 Task: Find a round trip flight from Vienna to Prague, departing on July 23 and returning on July 27, with a flight duration under 1 hour.
Action: Mouse pressed left at (296, 217)
Screenshot: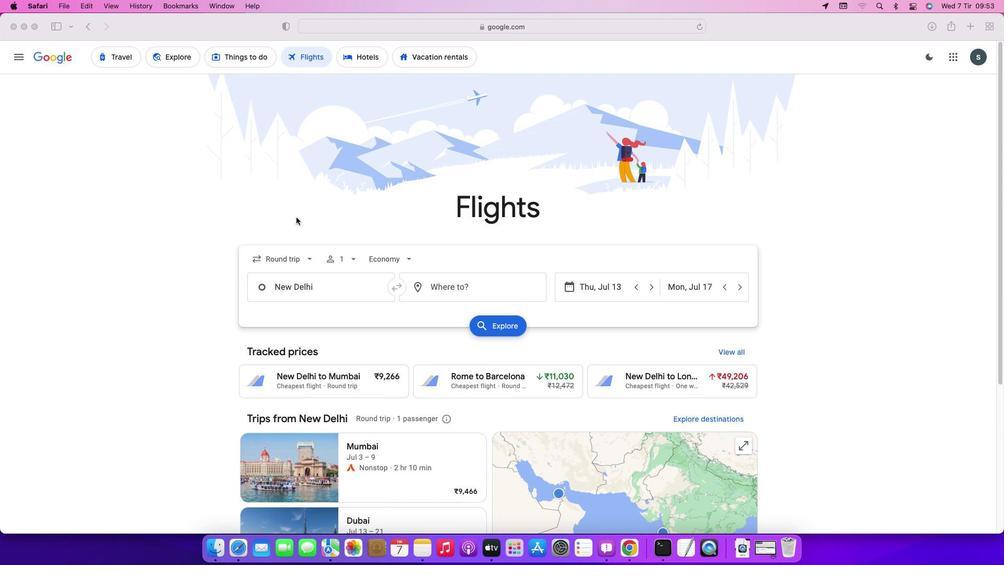 
Action: Mouse moved to (302, 256)
Screenshot: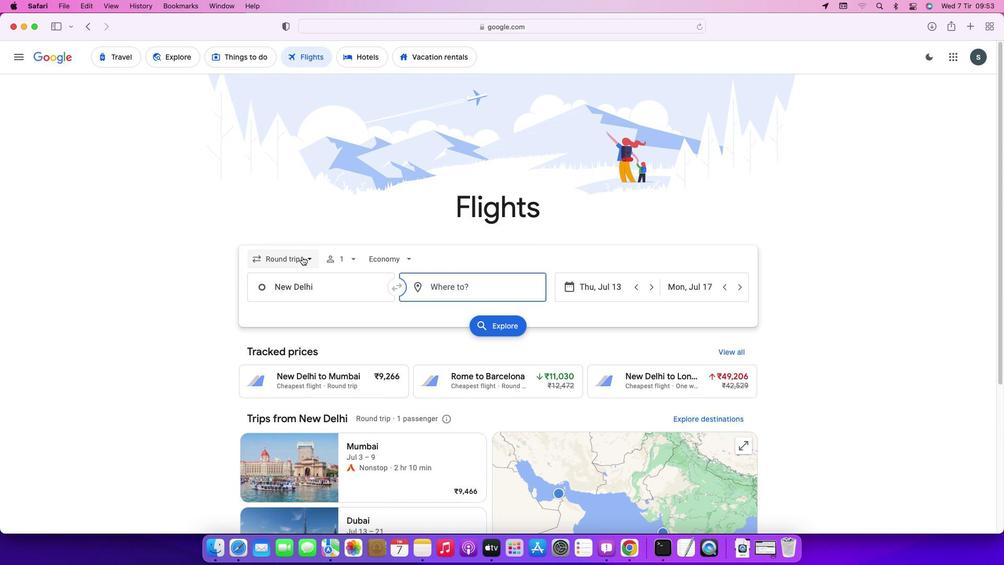 
Action: Mouse pressed left at (302, 256)
Screenshot: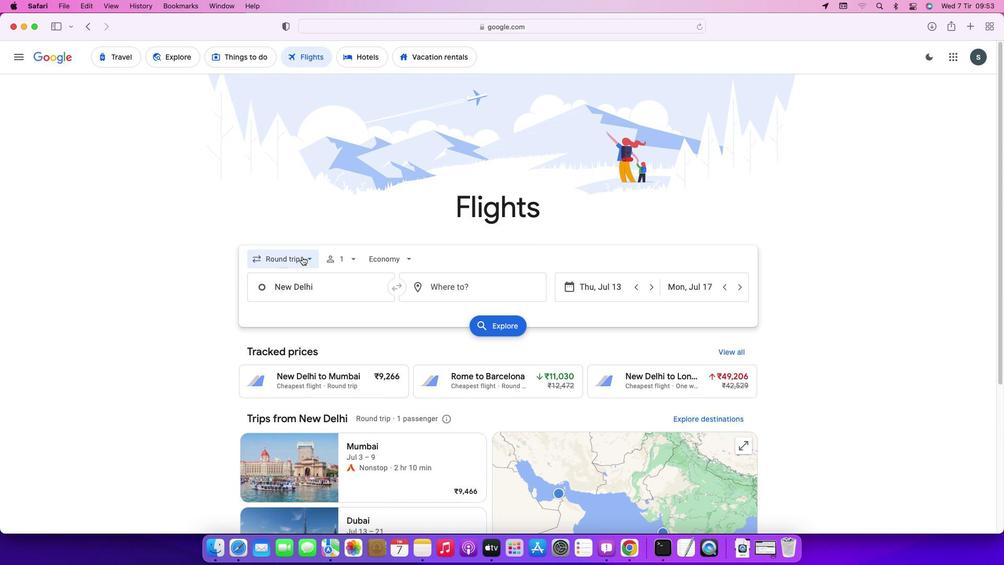 
Action: Mouse moved to (296, 283)
Screenshot: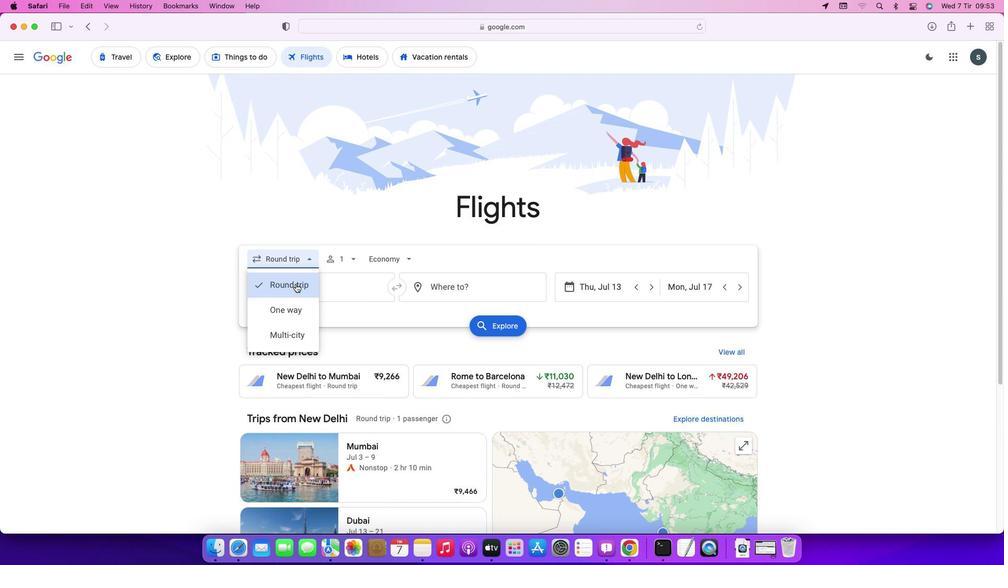 
Action: Mouse pressed left at (296, 283)
Screenshot: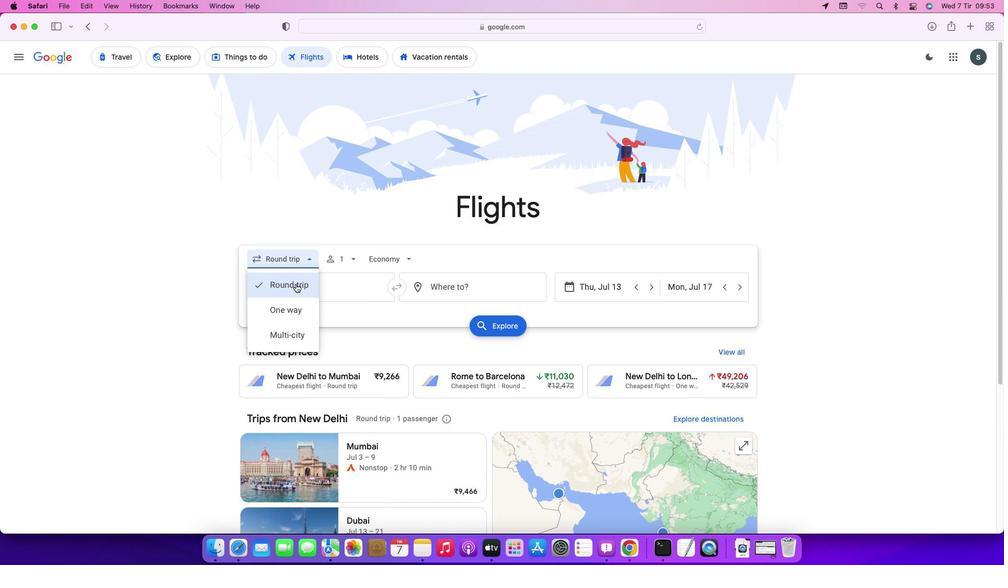 
Action: Mouse moved to (336, 290)
Screenshot: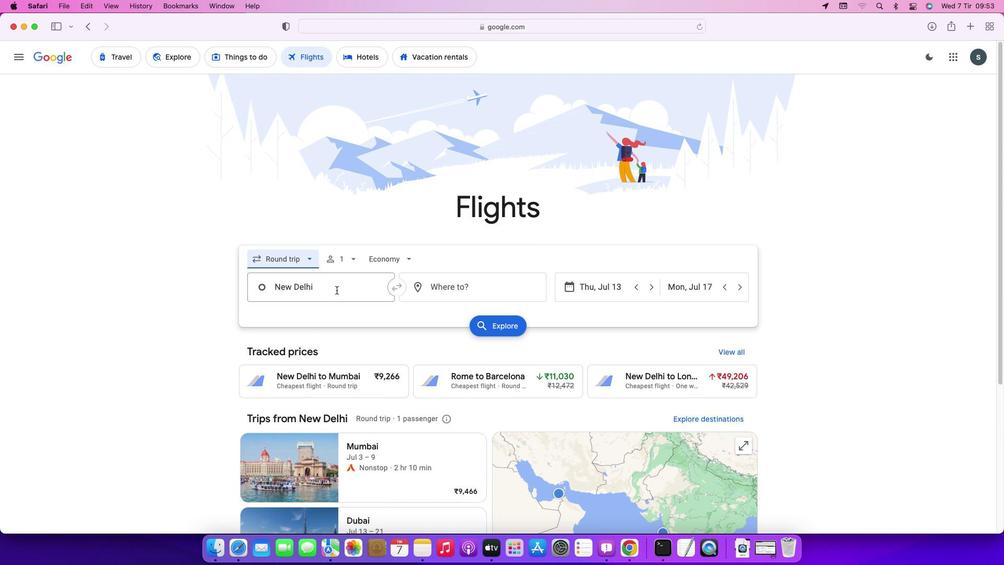 
Action: Mouse pressed left at (336, 290)
Screenshot: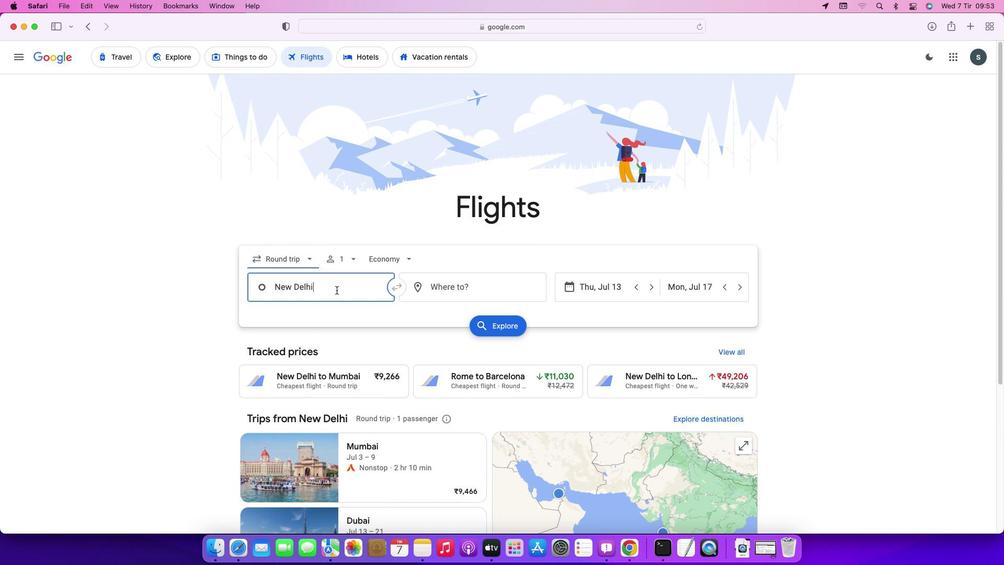 
Action: Mouse moved to (337, 289)
Screenshot: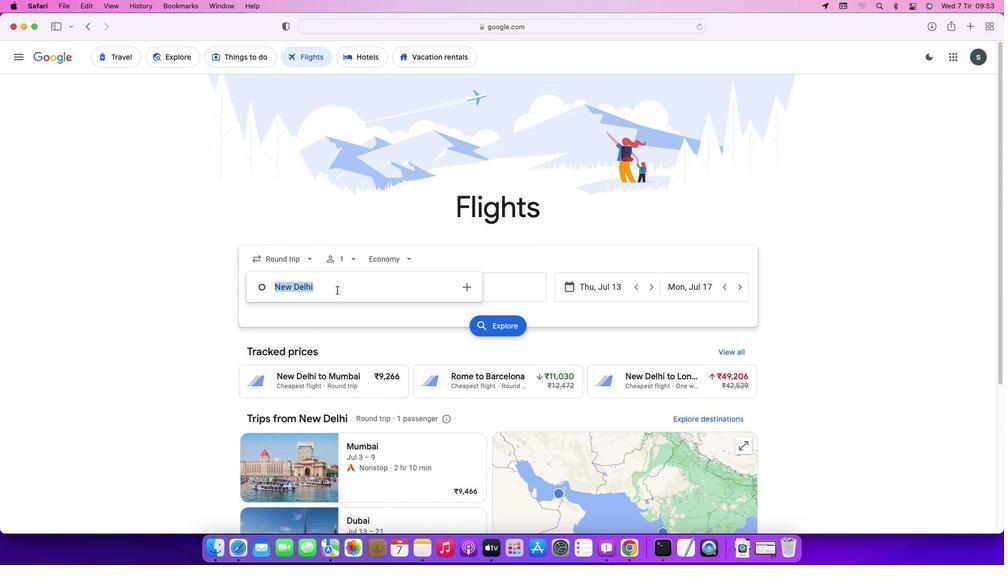 
Action: Key pressed Key.backspaceKey.caps_lock'V'Key.caps_lock'i''e''n''n''a'Key.enter
Screenshot: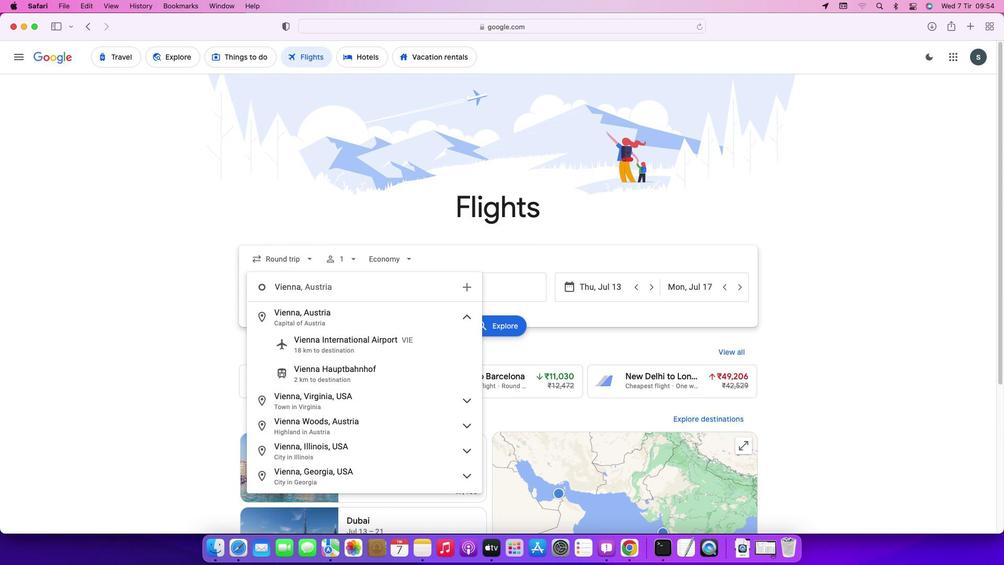 
Action: Mouse moved to (465, 288)
Screenshot: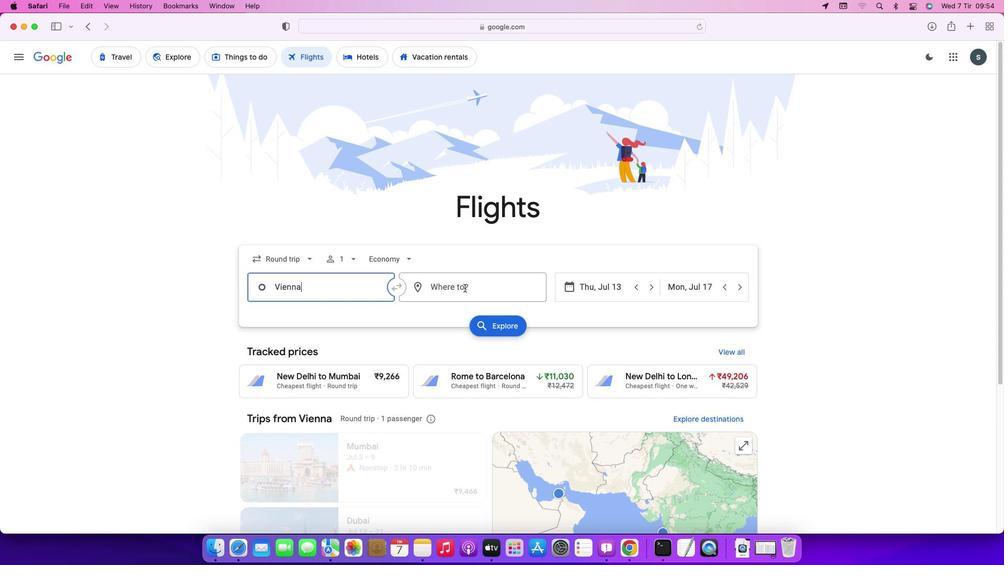
Action: Mouse pressed left at (465, 288)
Screenshot: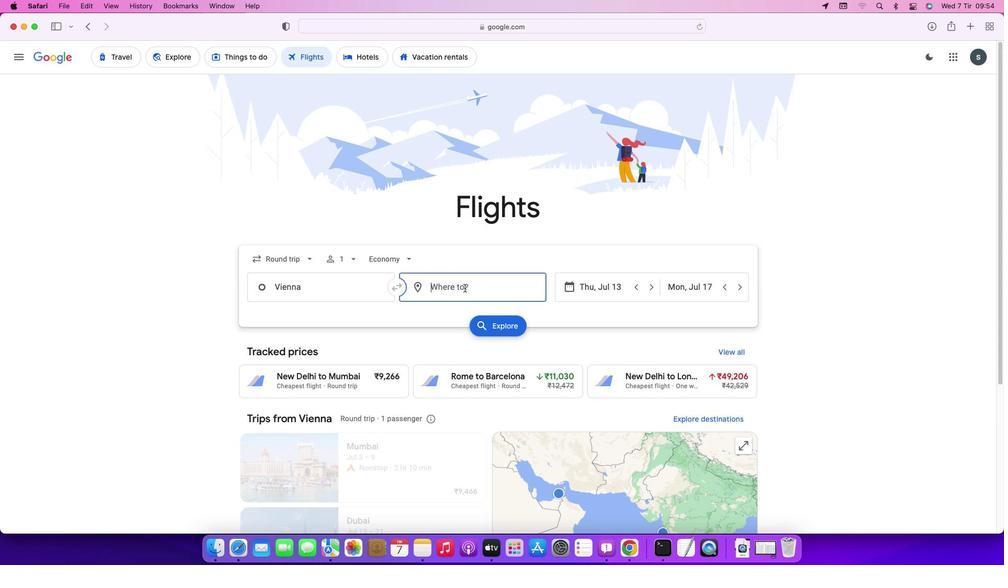 
Action: Mouse moved to (466, 287)
Screenshot: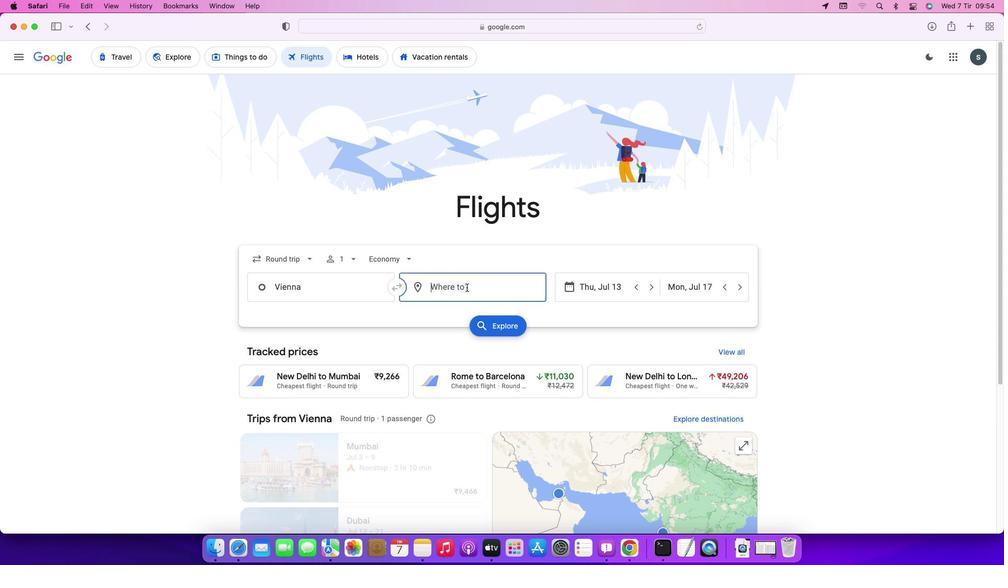 
Action: Key pressed Key.caps_lock'P'Key.caps_lock'r''a''g''u''e'Key.enter
Screenshot: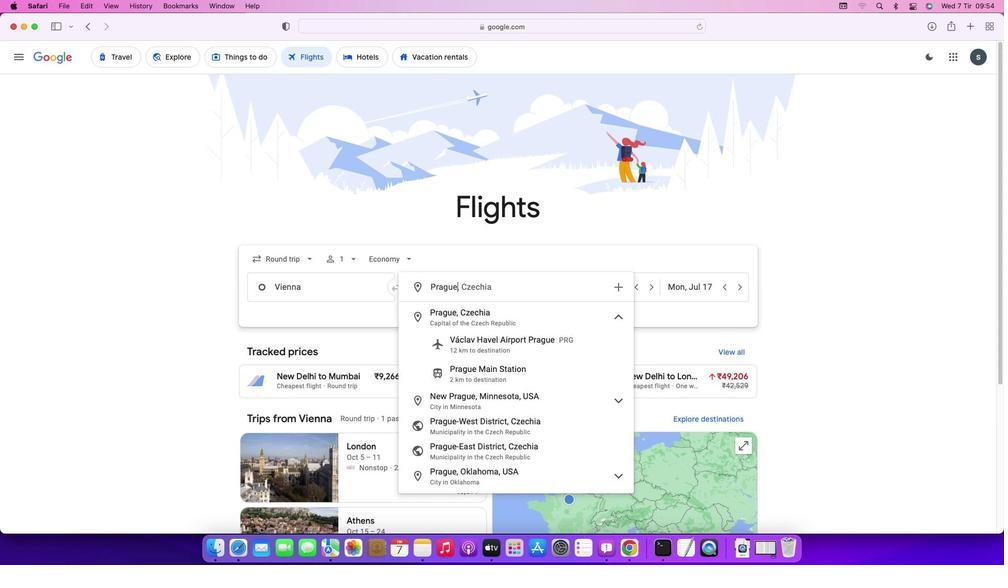 
Action: Mouse moved to (612, 291)
Screenshot: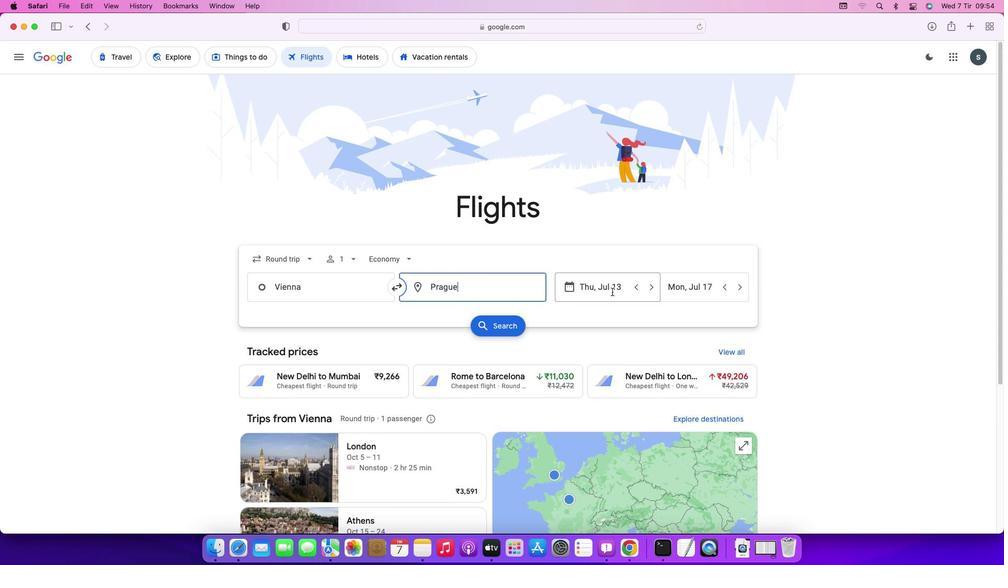 
Action: Mouse pressed left at (612, 291)
Screenshot: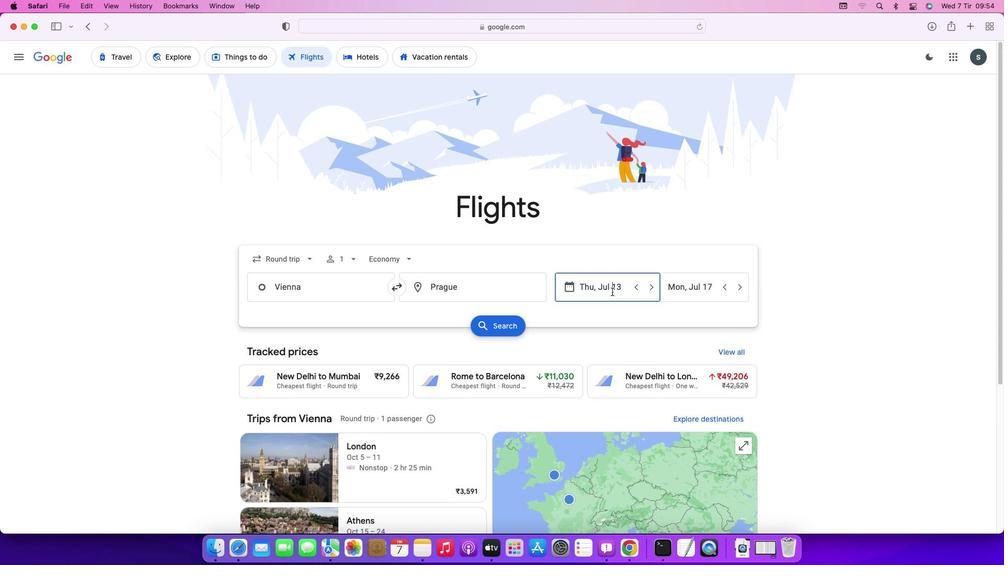 
Action: Mouse moved to (571, 459)
Screenshot: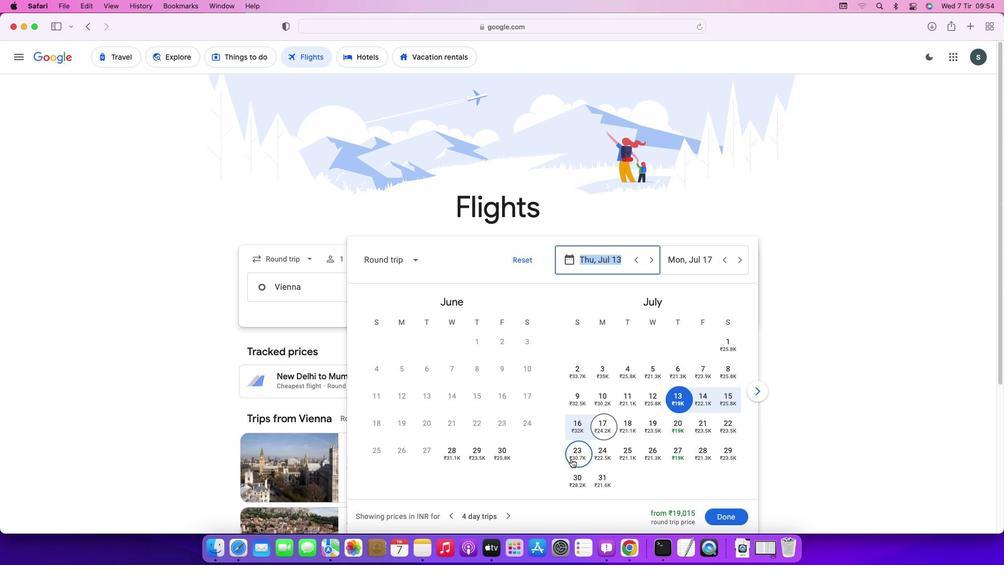 
Action: Mouse pressed left at (571, 459)
Screenshot: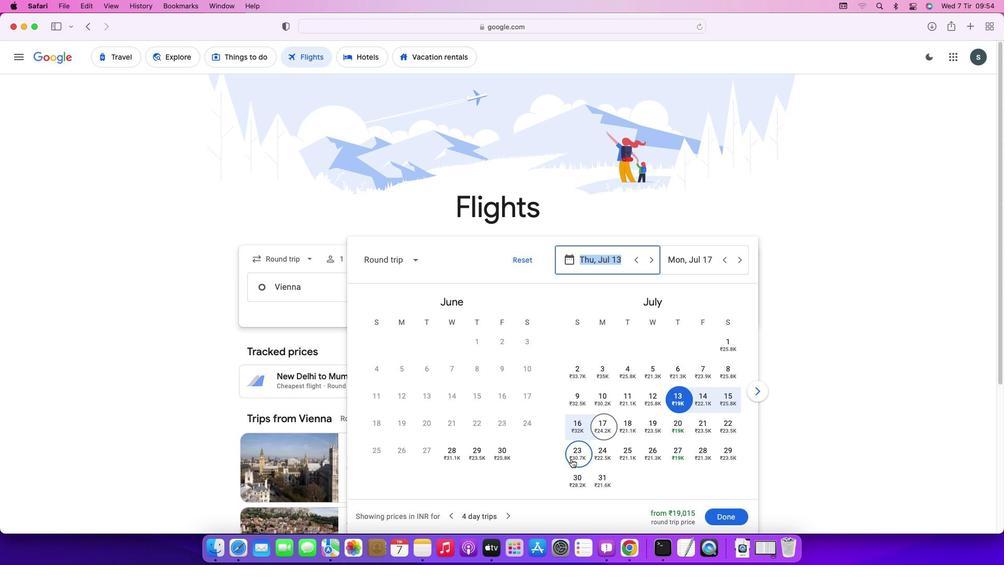 
Action: Mouse moved to (681, 456)
Screenshot: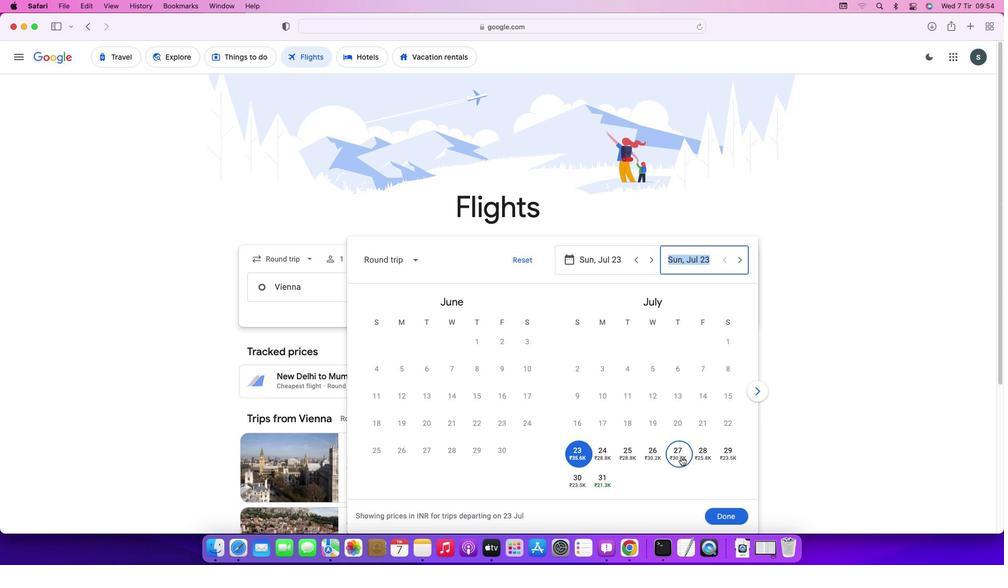 
Action: Mouse pressed left at (681, 456)
Screenshot: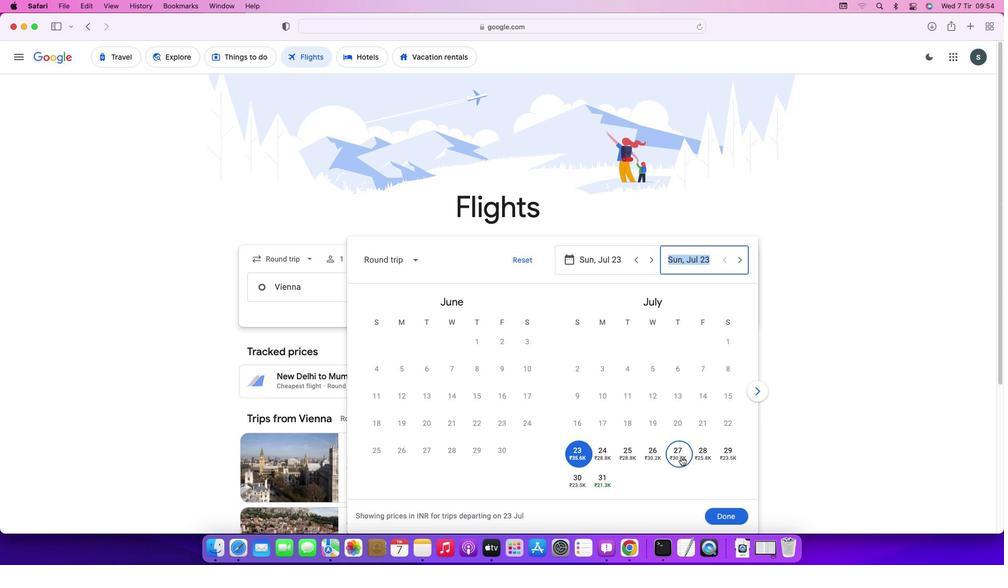 
Action: Mouse moved to (730, 515)
Screenshot: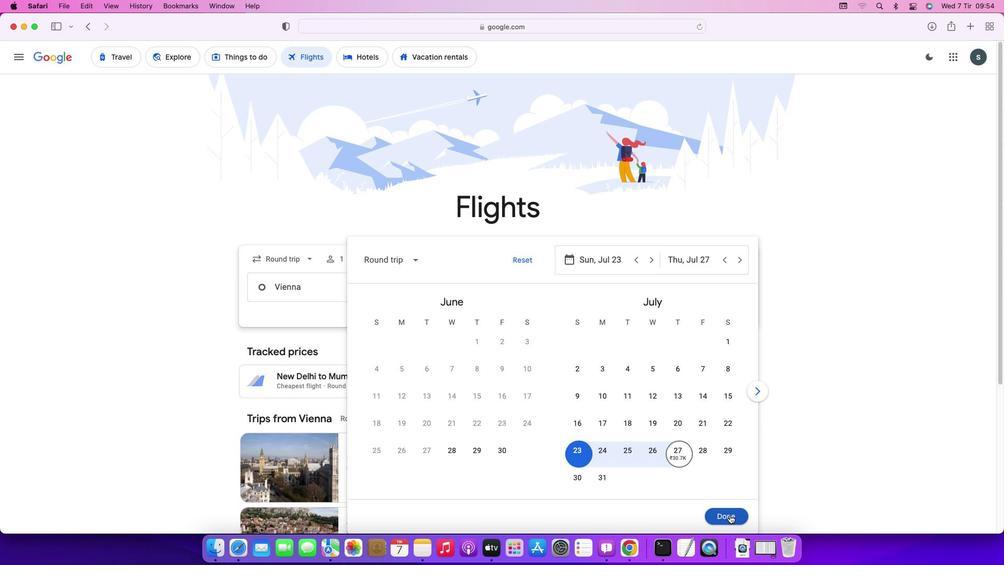 
Action: Mouse pressed left at (730, 515)
Screenshot: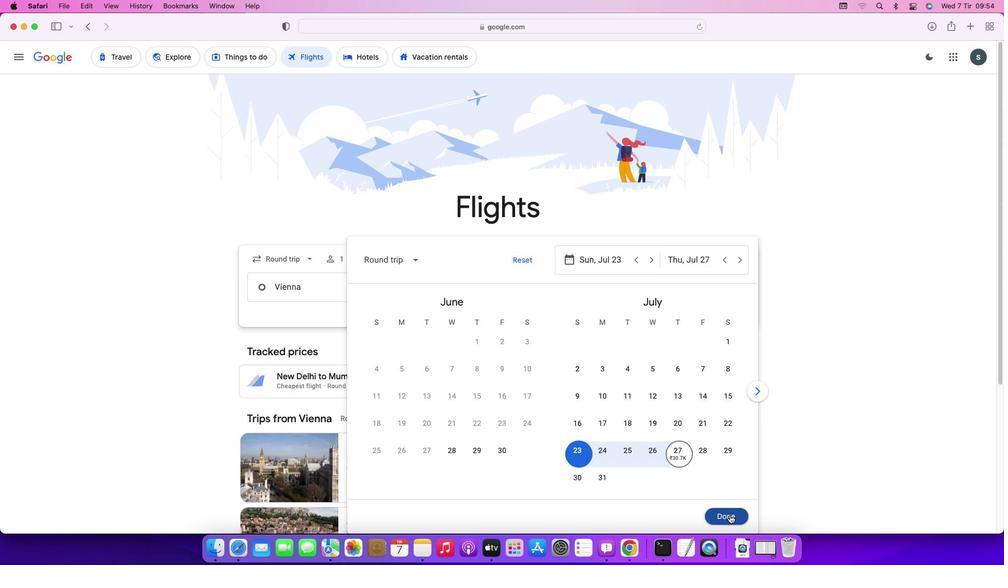 
Action: Mouse moved to (510, 329)
Screenshot: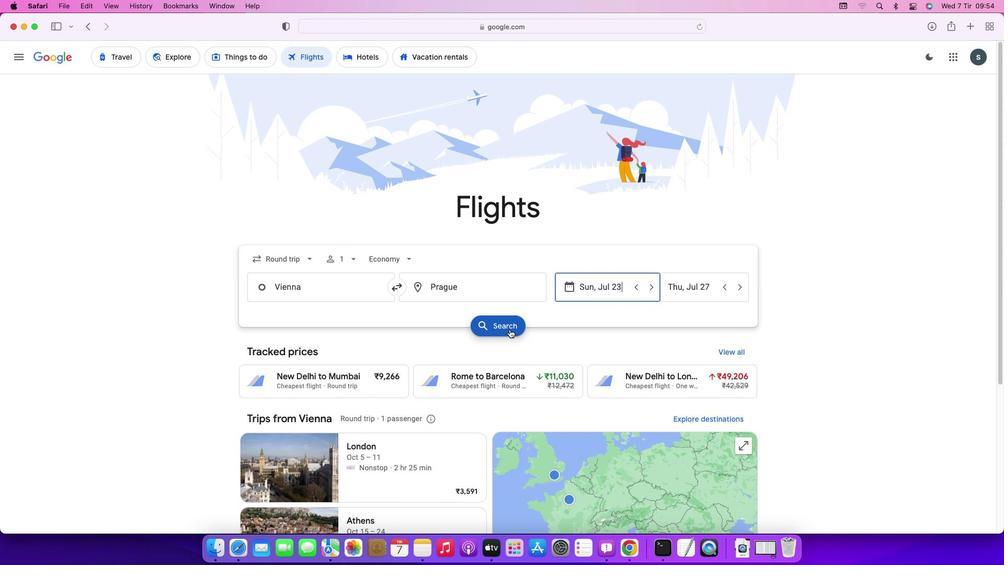 
Action: Mouse pressed left at (510, 329)
Screenshot: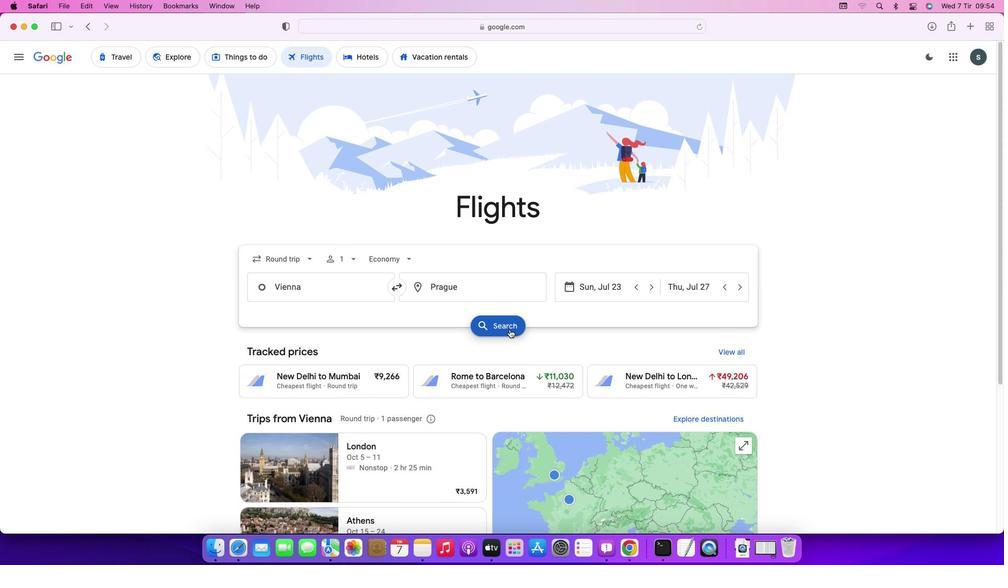 
Action: Mouse moved to (732, 153)
Screenshot: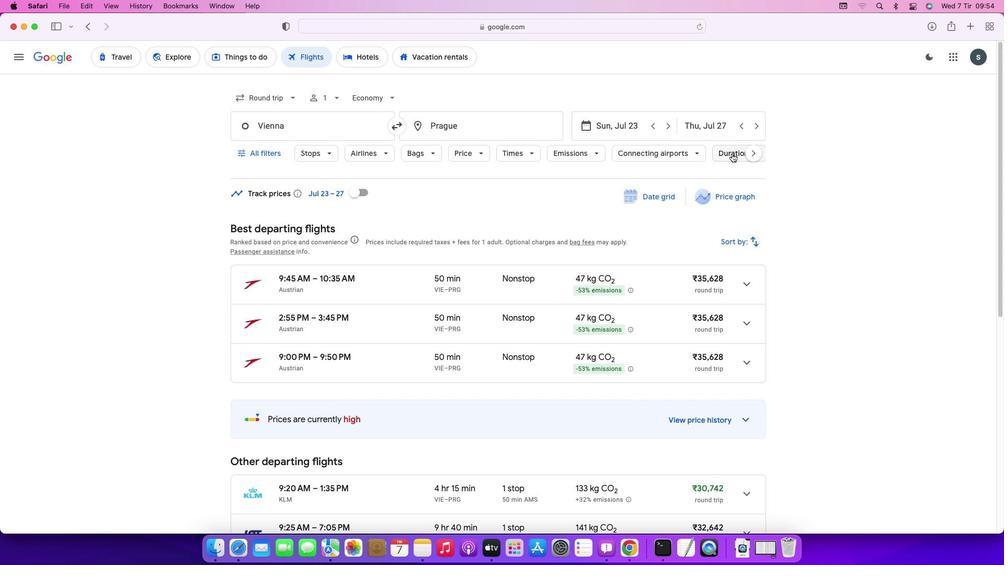 
Action: Mouse pressed left at (732, 153)
Screenshot: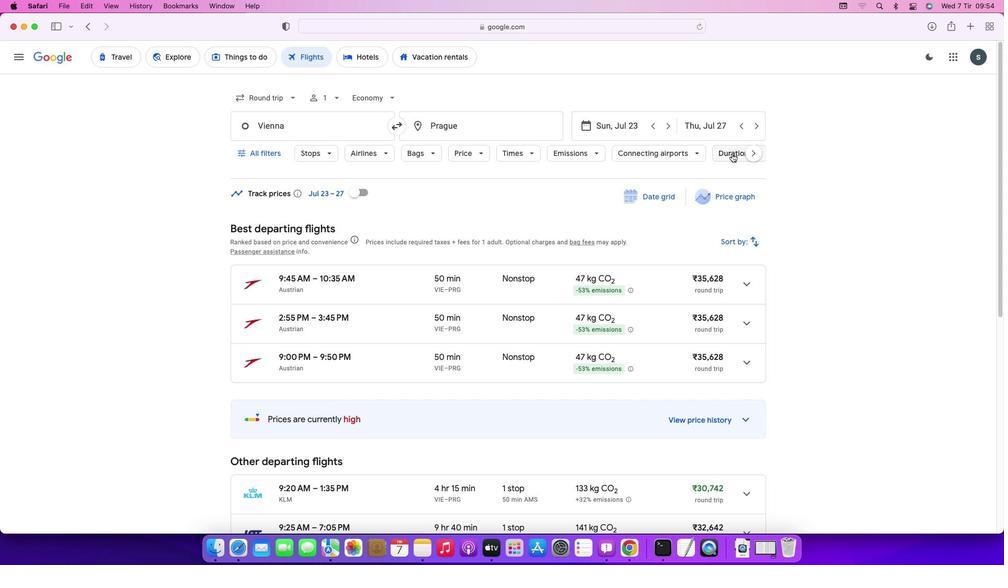 
Action: Mouse moved to (881, 222)
Screenshot: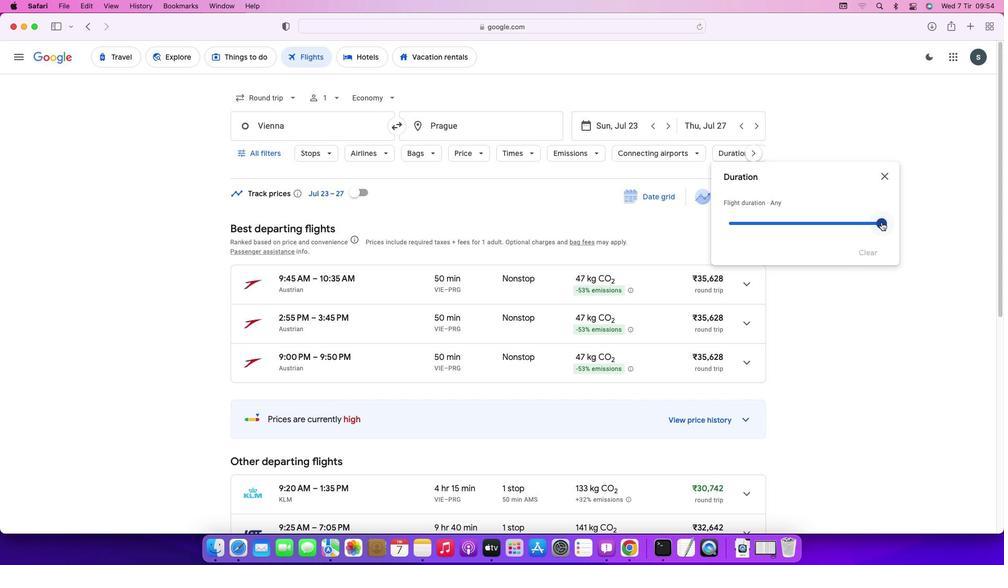 
Action: Mouse pressed left at (881, 222)
Screenshot: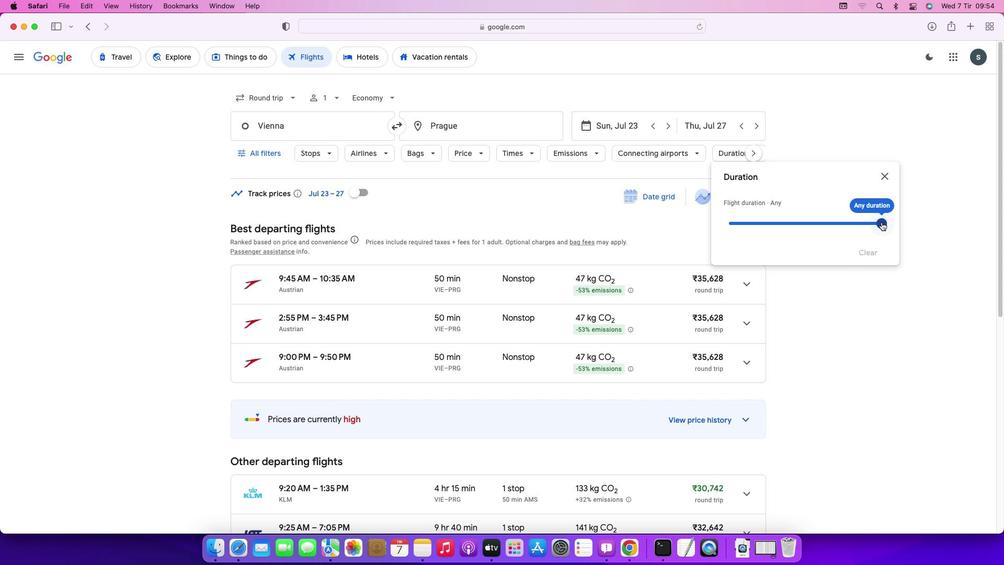 
Action: Mouse moved to (886, 181)
Screenshot: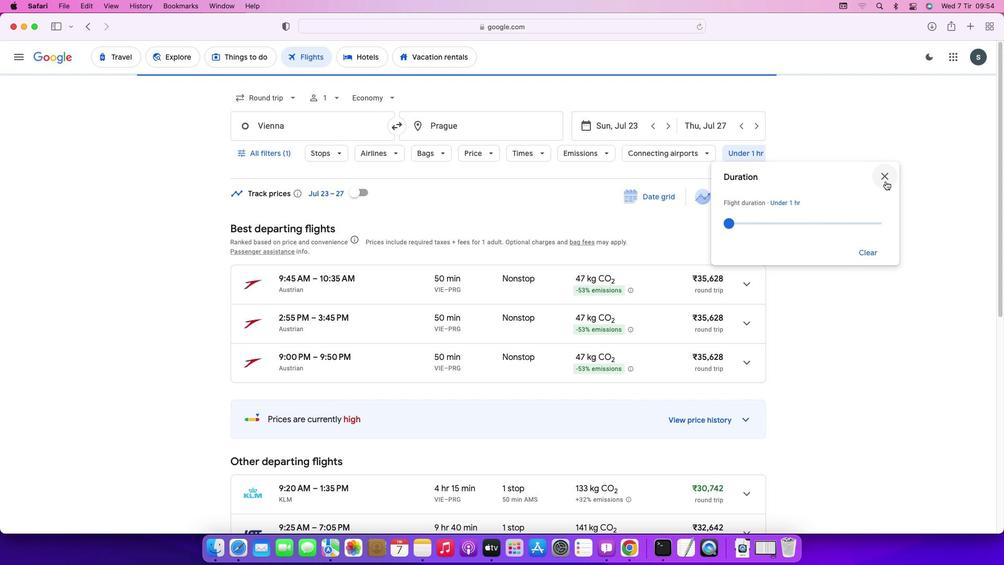 
Action: Mouse pressed left at (886, 181)
Screenshot: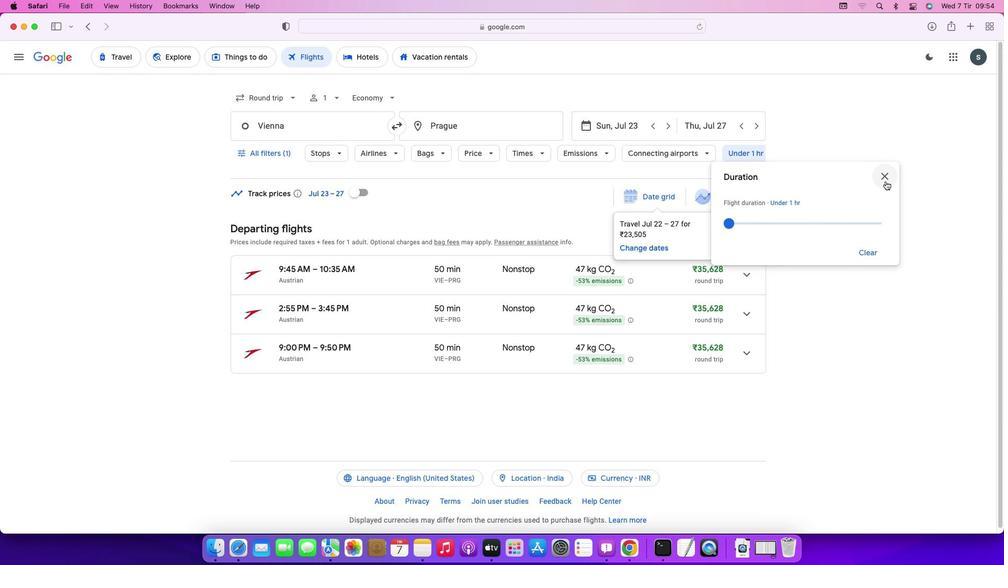 
Action: Mouse moved to (812, 315)
Screenshot: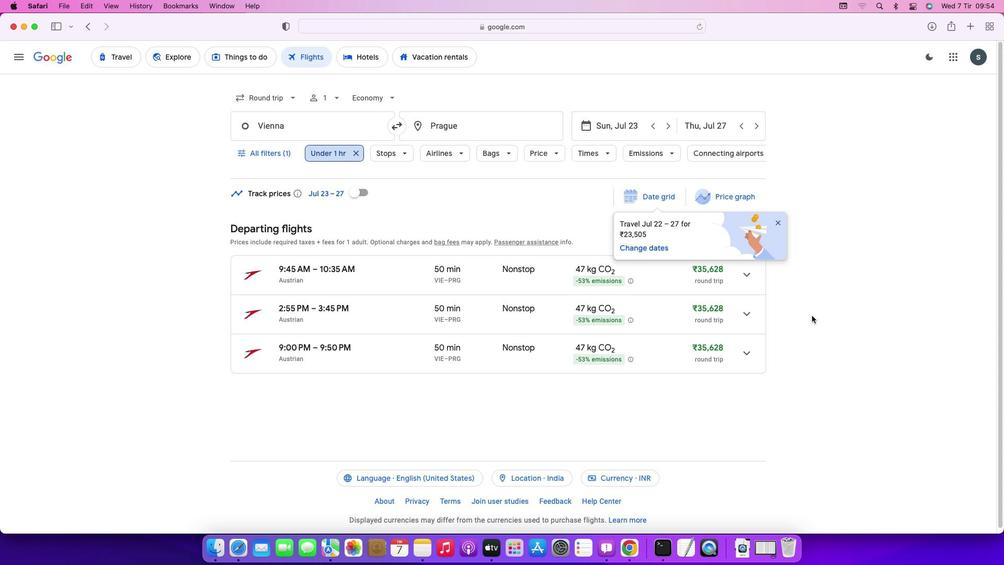
